 Task: Create a rule from the Routing list, Task moved to a section -> Set Priority in the project Brighten , set the section as To-Do and set the priority of the task as  High
Action: Mouse moved to (424, 448)
Screenshot: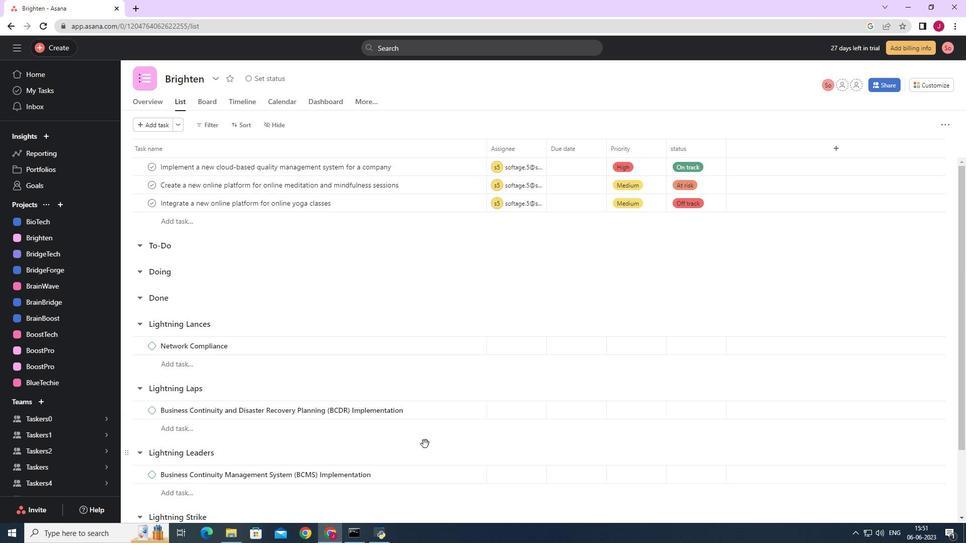 
Action: Mouse scrolled (424, 448) with delta (0, 0)
Screenshot: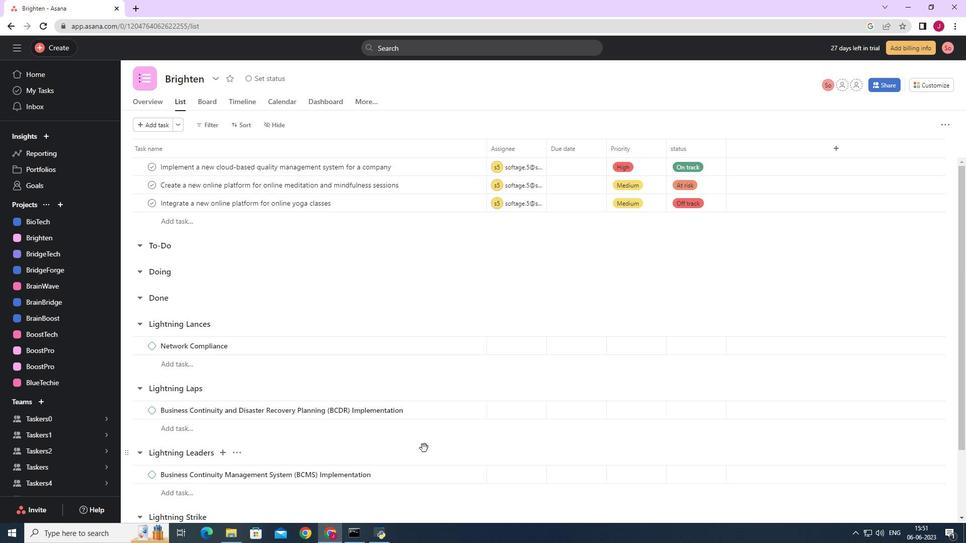 
Action: Mouse scrolled (424, 448) with delta (0, 0)
Screenshot: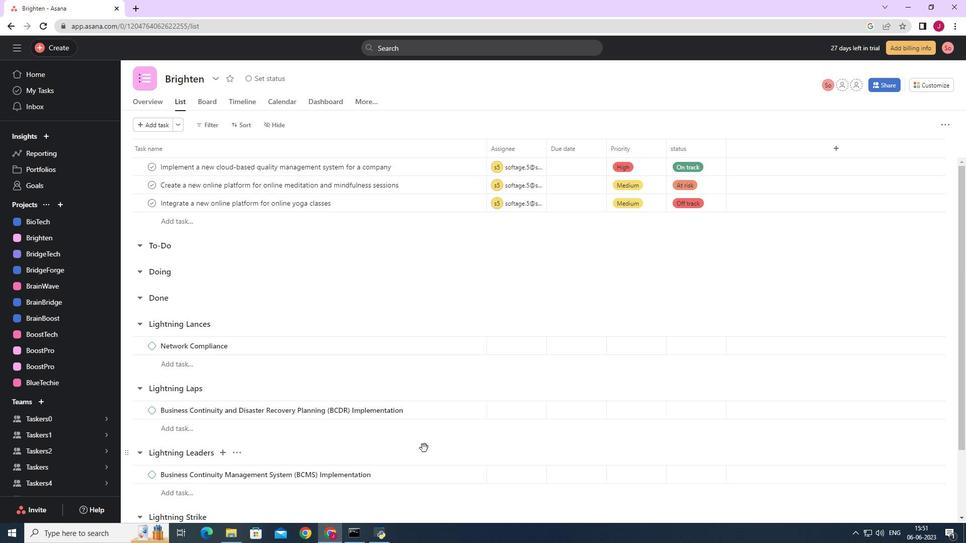 
Action: Mouse scrolled (424, 448) with delta (0, 0)
Screenshot: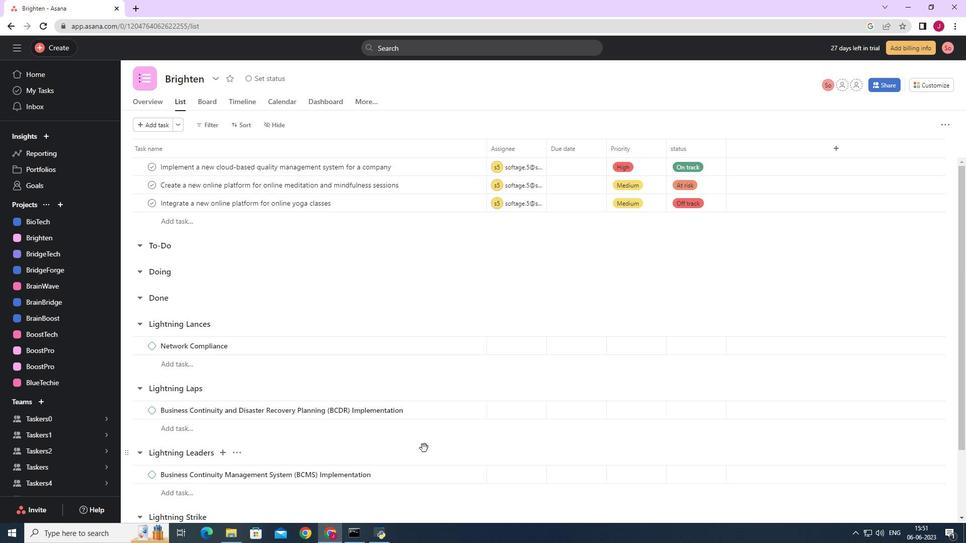 
Action: Mouse scrolled (424, 448) with delta (0, 0)
Screenshot: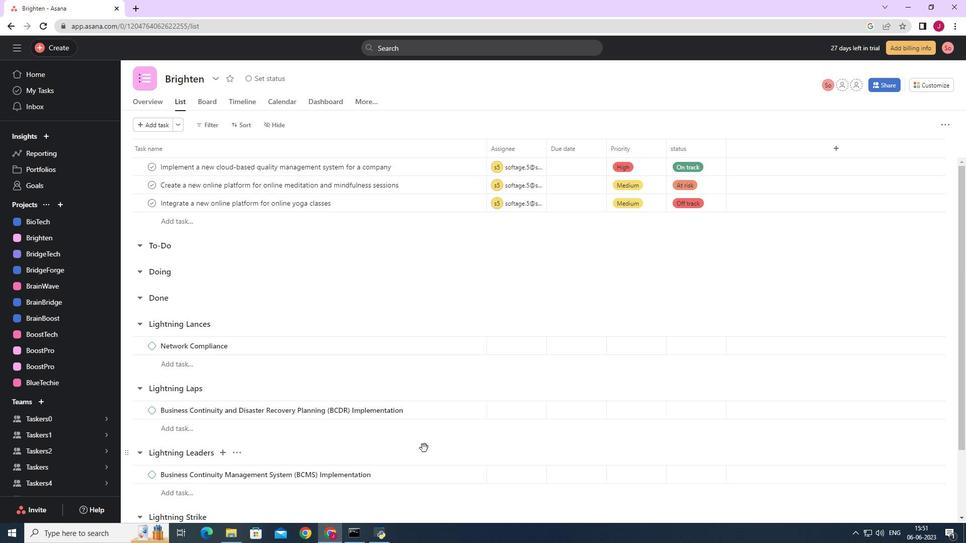 
Action: Mouse scrolled (424, 448) with delta (0, 0)
Screenshot: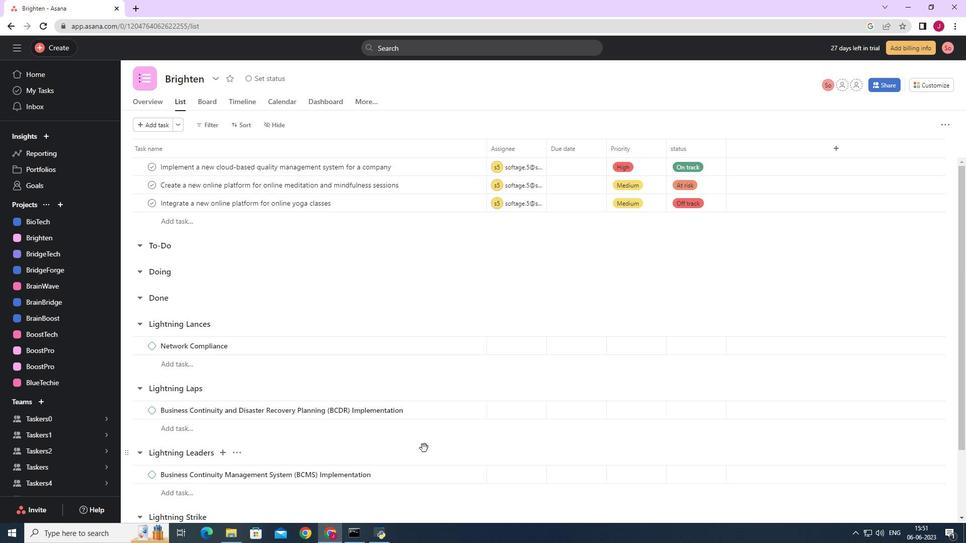 
Action: Mouse moved to (428, 427)
Screenshot: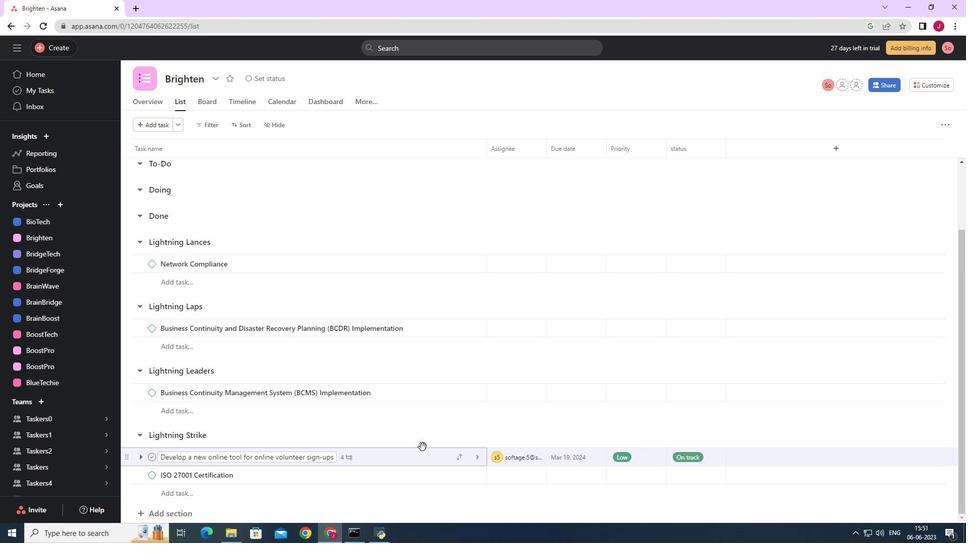 
Action: Mouse scrolled (428, 427) with delta (0, 0)
Screenshot: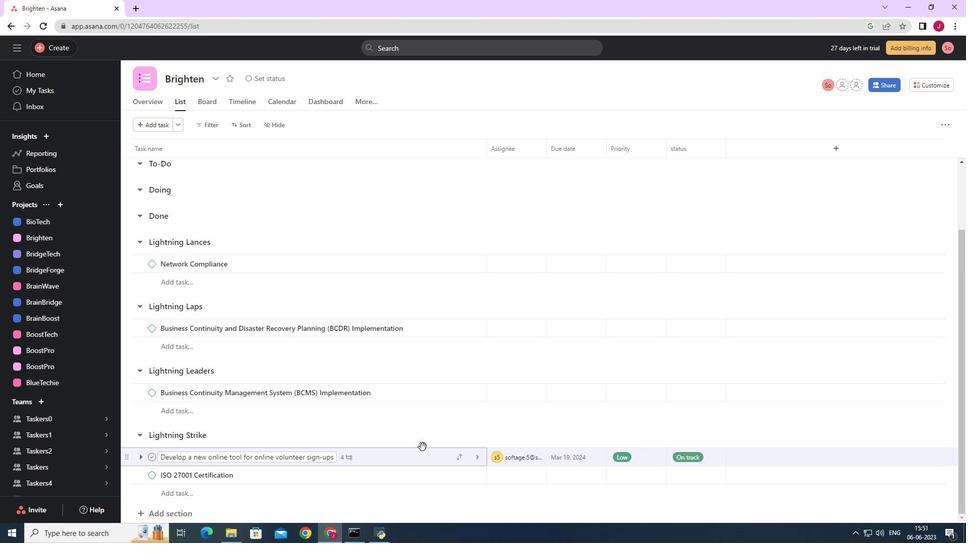 
Action: Mouse scrolled (428, 427) with delta (0, 0)
Screenshot: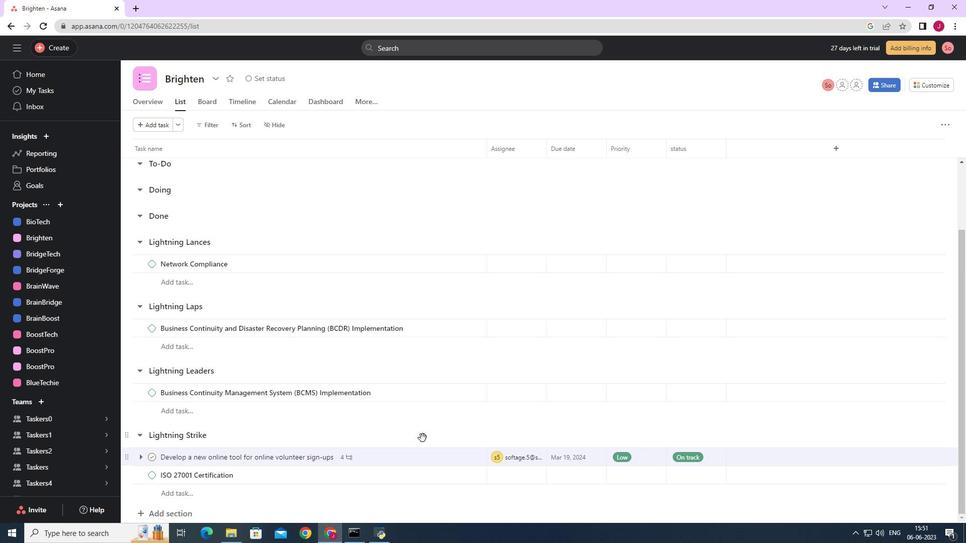 
Action: Mouse scrolled (428, 427) with delta (0, 0)
Screenshot: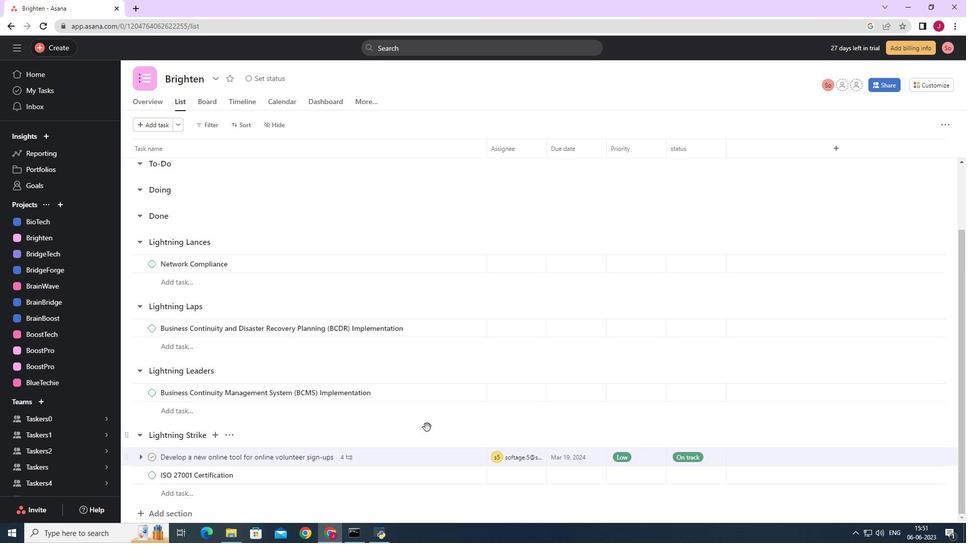
Action: Mouse scrolled (428, 427) with delta (0, 0)
Screenshot: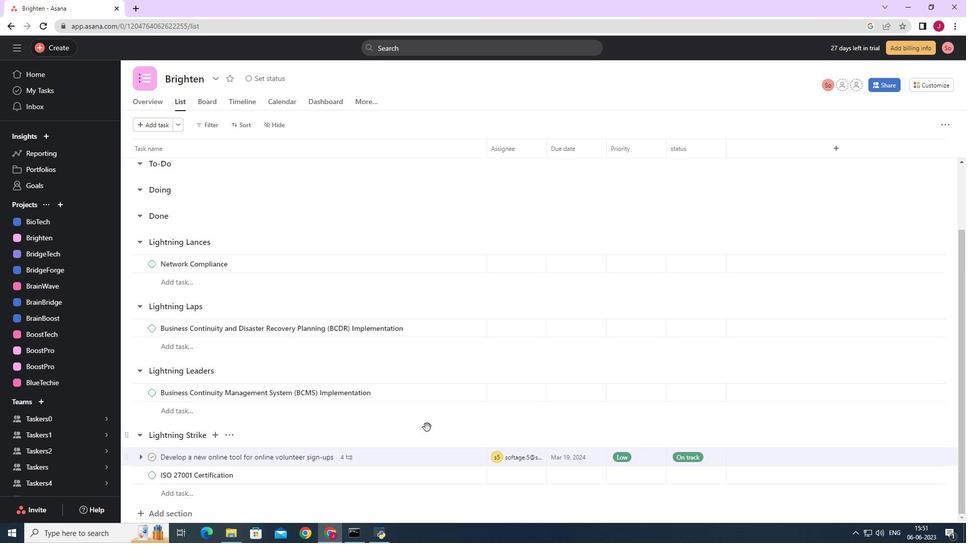 
Action: Mouse moved to (428, 427)
Screenshot: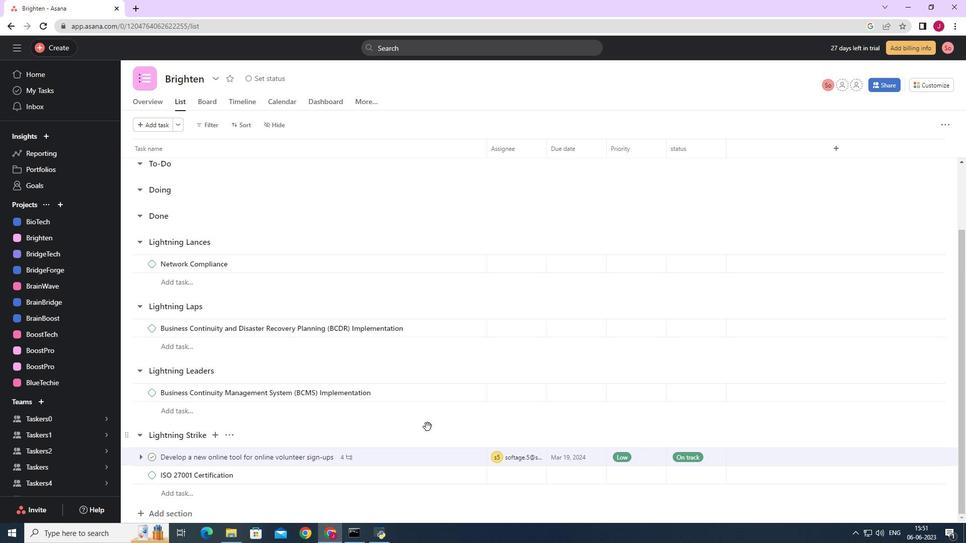 
Action: Mouse scrolled (428, 428) with delta (0, 0)
Screenshot: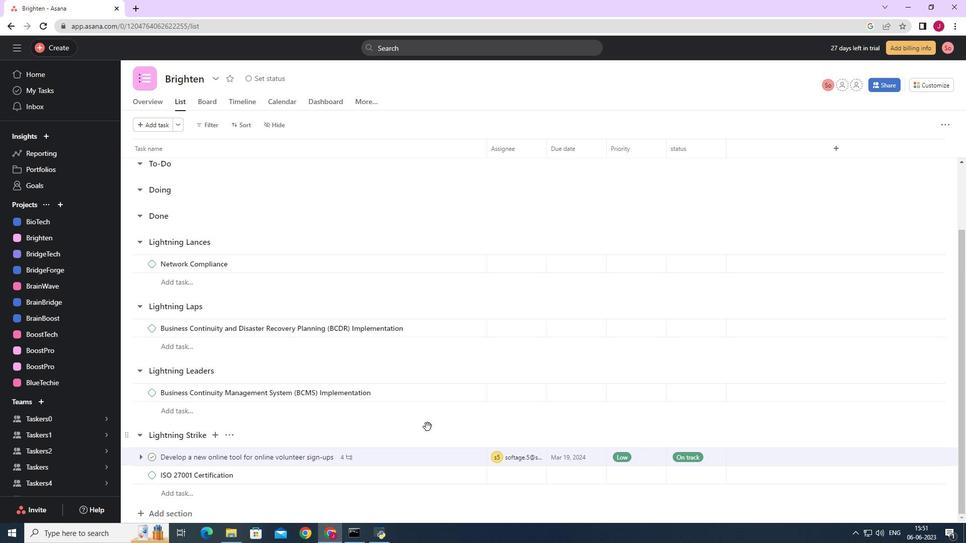
Action: Mouse scrolled (428, 428) with delta (0, 0)
Screenshot: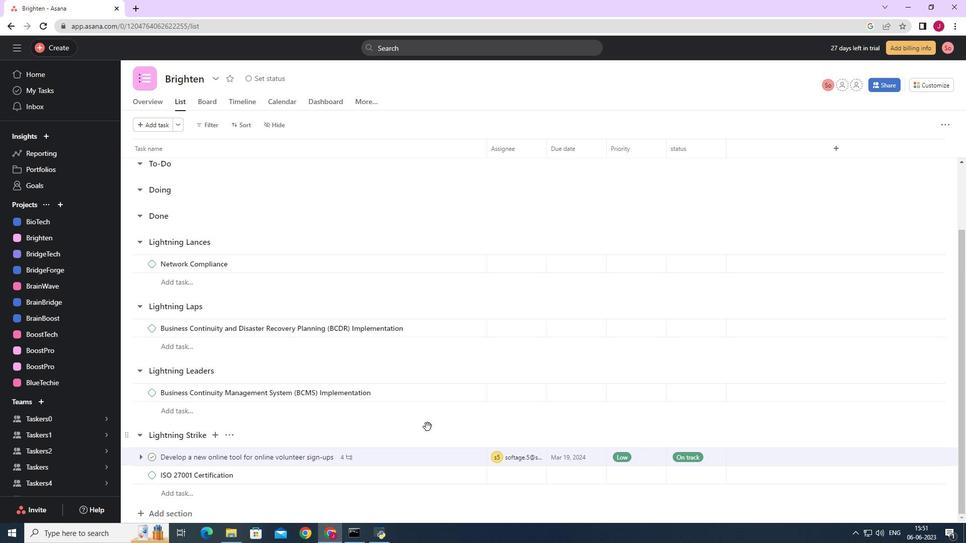 
Action: Mouse scrolled (428, 428) with delta (0, 0)
Screenshot: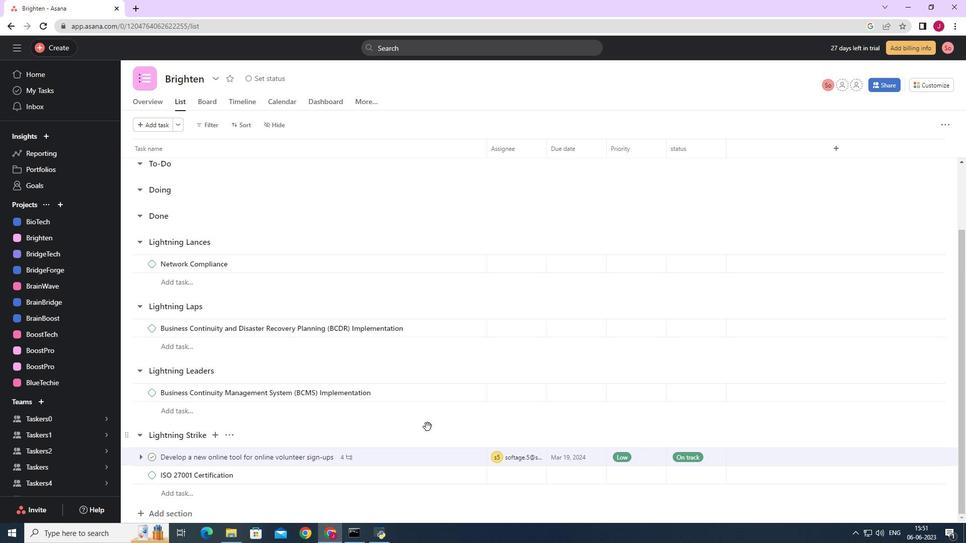 
Action: Mouse scrolled (428, 428) with delta (0, 0)
Screenshot: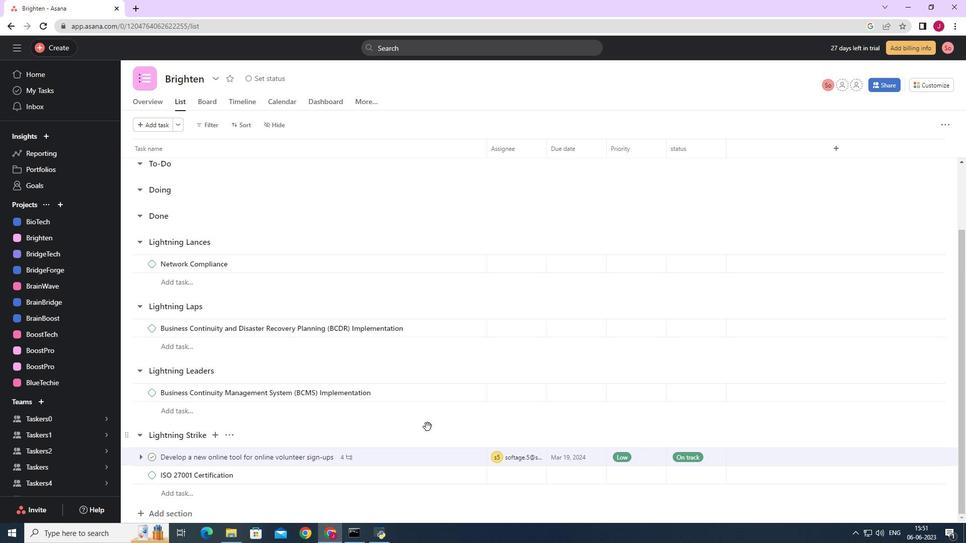 
Action: Mouse moved to (429, 250)
Screenshot: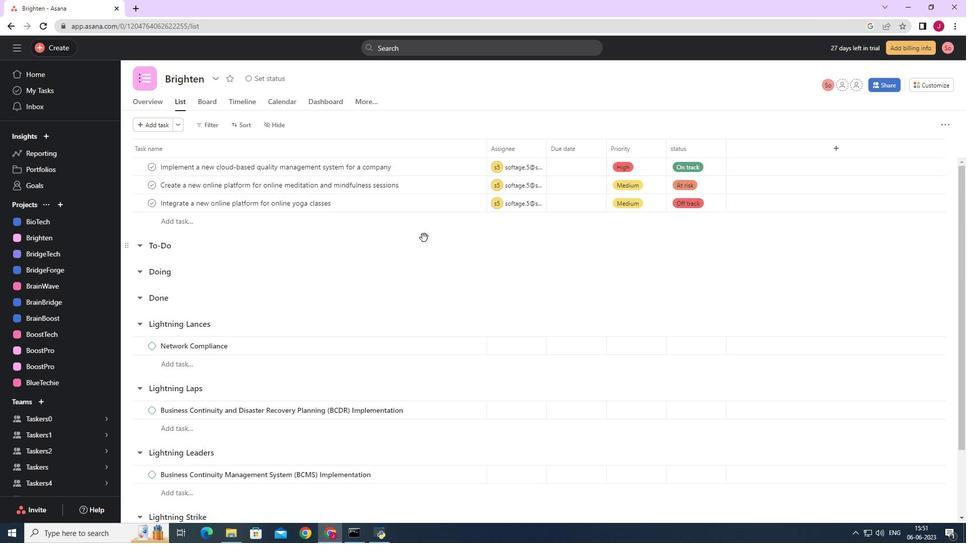 
Action: Mouse scrolled (429, 250) with delta (0, 0)
Screenshot: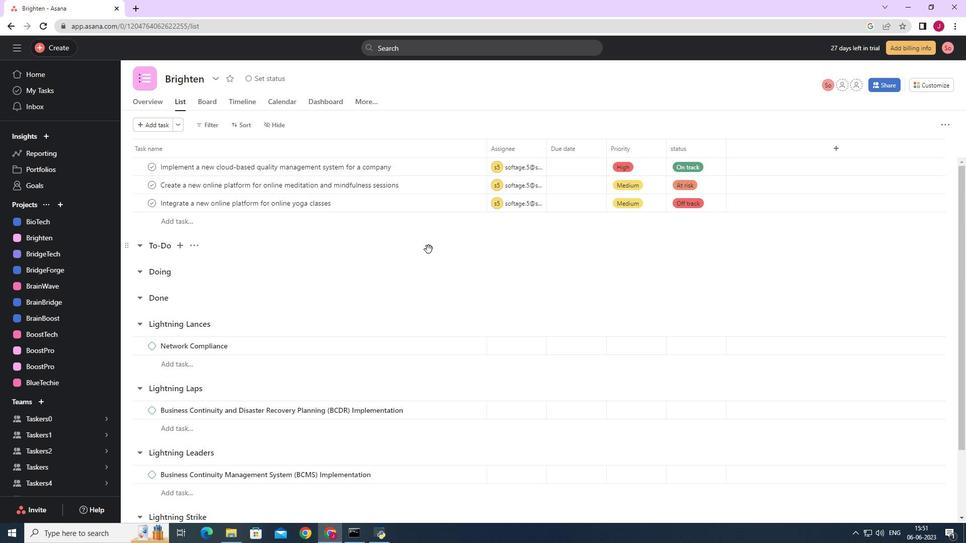 
Action: Mouse scrolled (429, 250) with delta (0, 0)
Screenshot: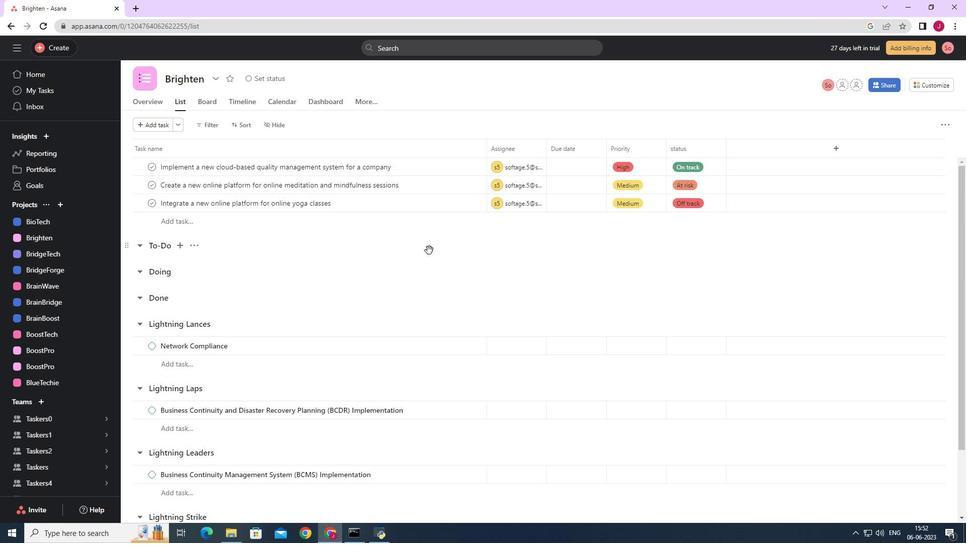 
Action: Mouse scrolled (429, 250) with delta (0, 0)
Screenshot: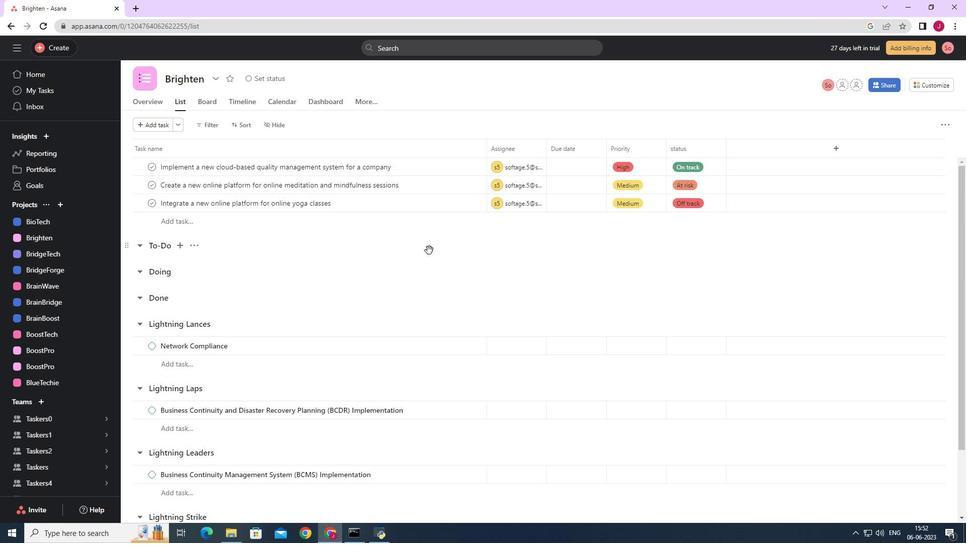 
Action: Mouse moved to (402, 347)
Screenshot: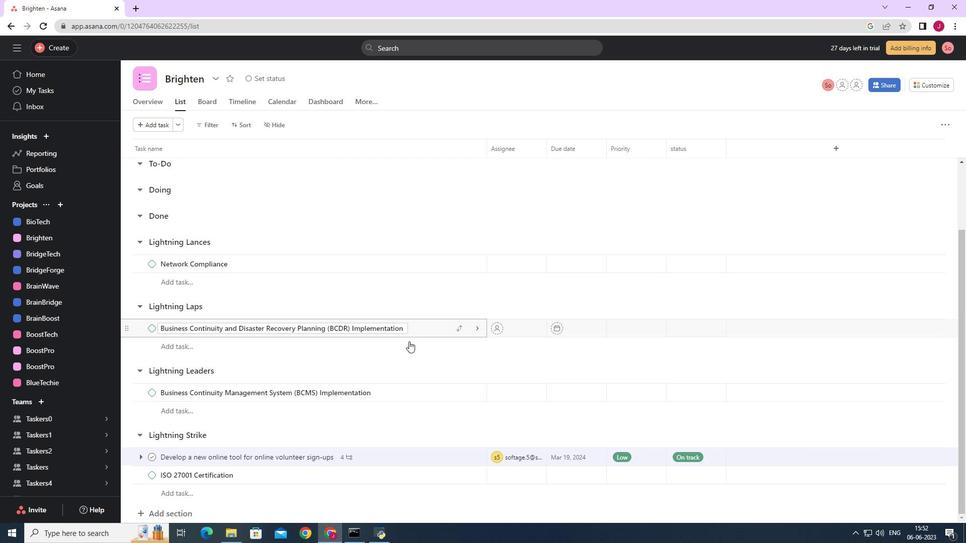 
Action: Mouse scrolled (402, 348) with delta (0, 0)
Screenshot: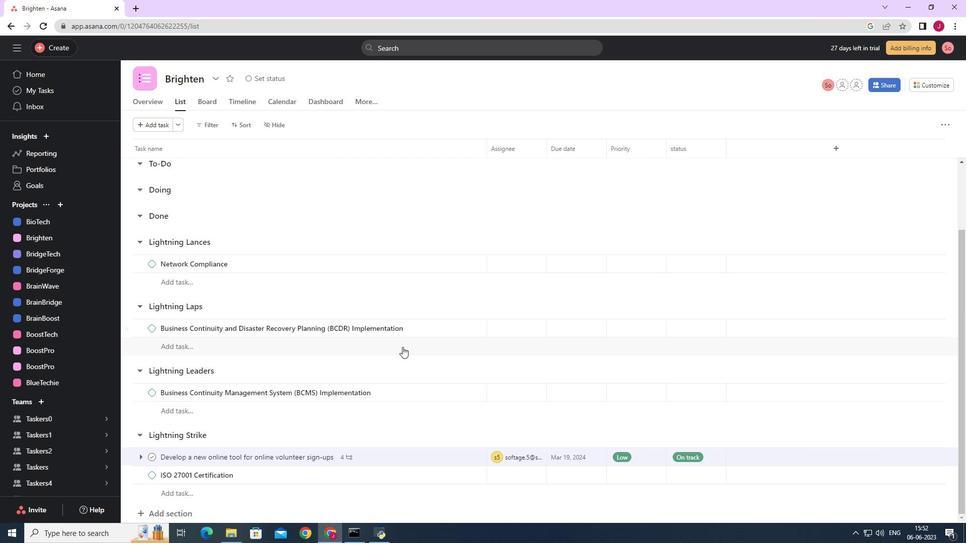 
Action: Mouse scrolled (402, 348) with delta (0, 0)
Screenshot: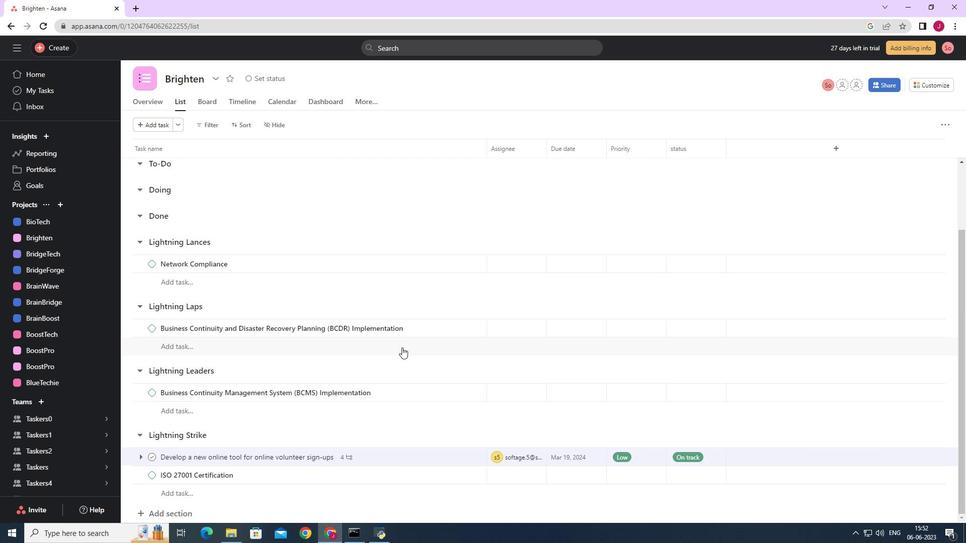 
Action: Mouse scrolled (402, 348) with delta (0, 0)
Screenshot: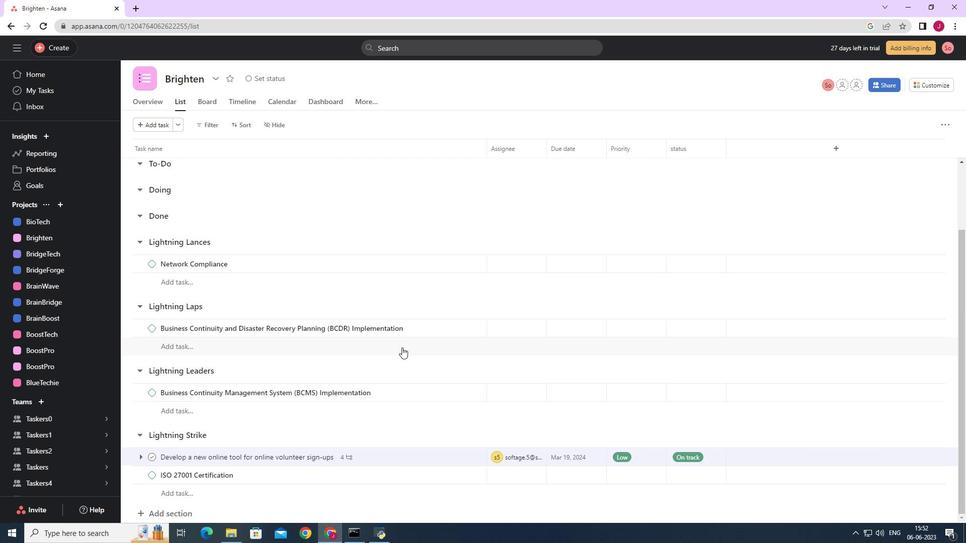 
Action: Mouse moved to (941, 88)
Screenshot: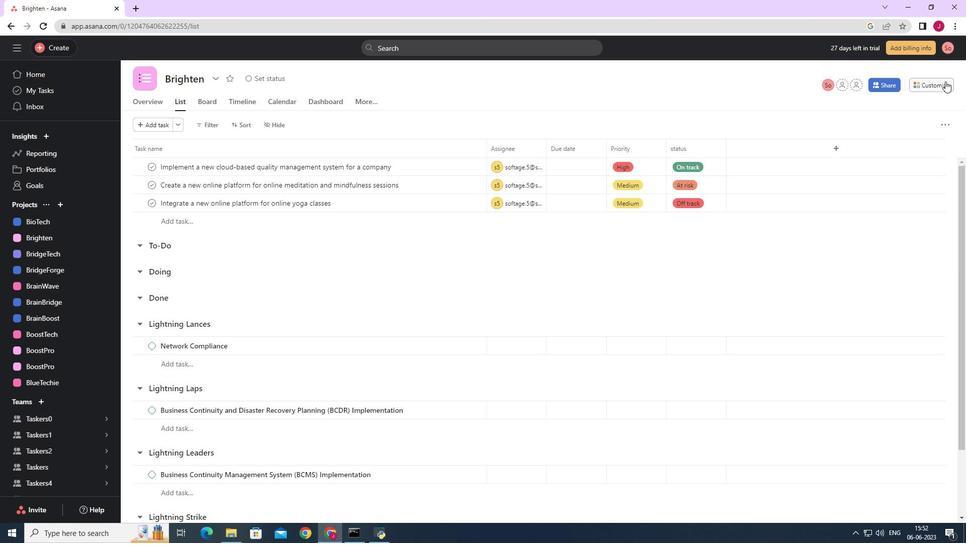 
Action: Mouse pressed left at (941, 88)
Screenshot: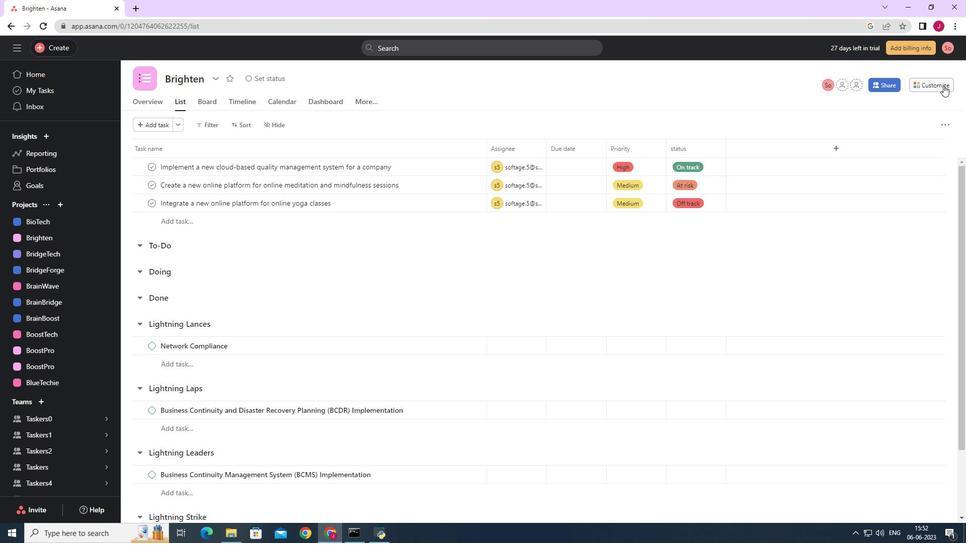 
Action: Mouse moved to (760, 211)
Screenshot: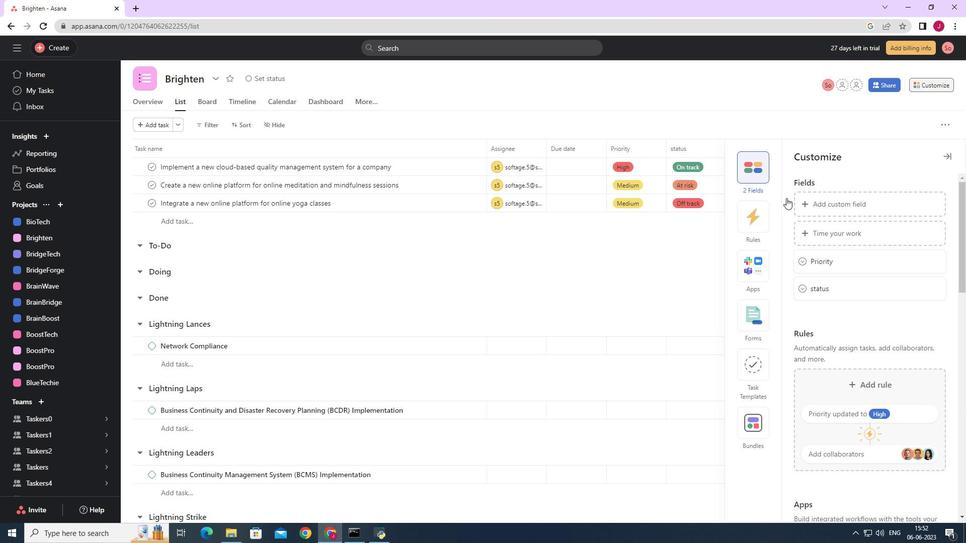 
Action: Mouse pressed left at (760, 211)
Screenshot: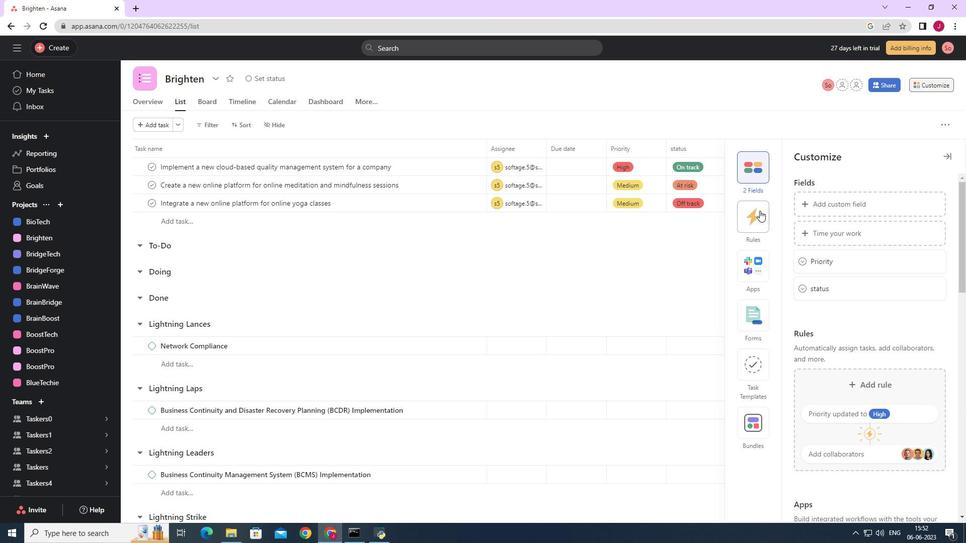 
Action: Mouse moved to (842, 234)
Screenshot: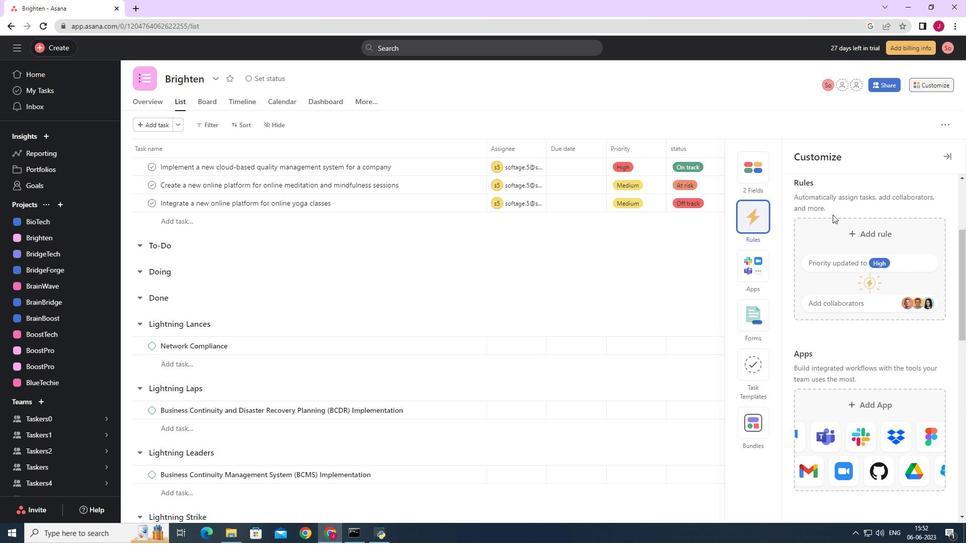
Action: Mouse pressed left at (842, 234)
Screenshot: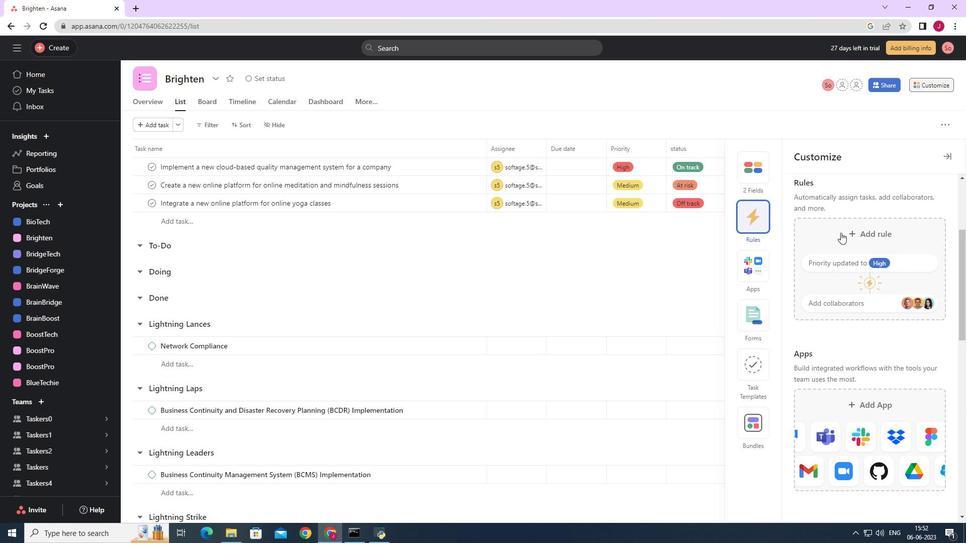 
Action: Mouse moved to (211, 134)
Screenshot: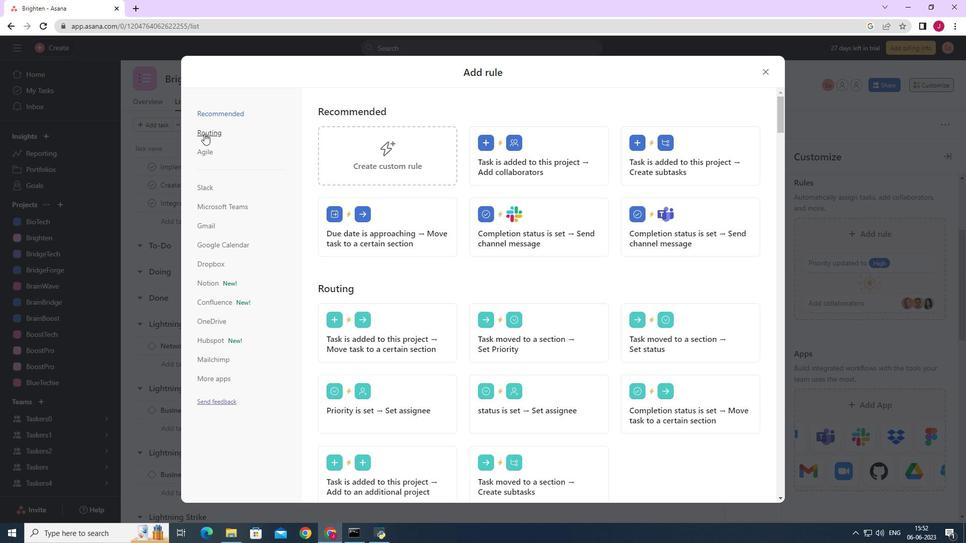 
Action: Mouse pressed left at (211, 134)
Screenshot: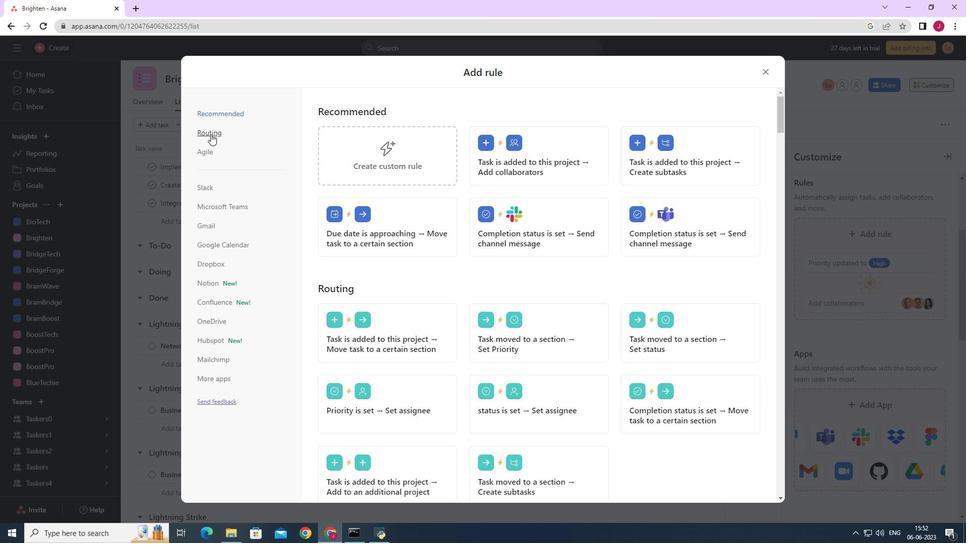 
Action: Mouse moved to (534, 158)
Screenshot: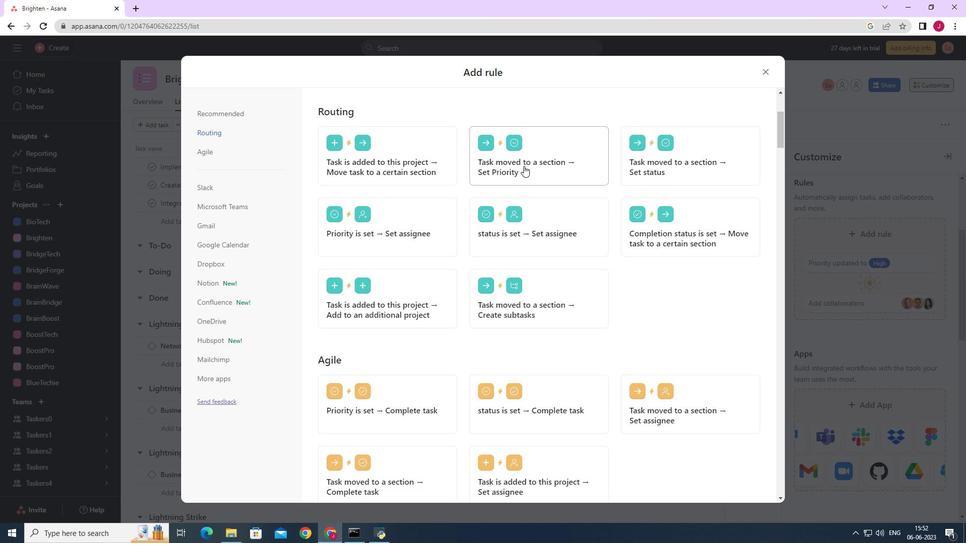 
Action: Mouse pressed left at (534, 158)
Screenshot: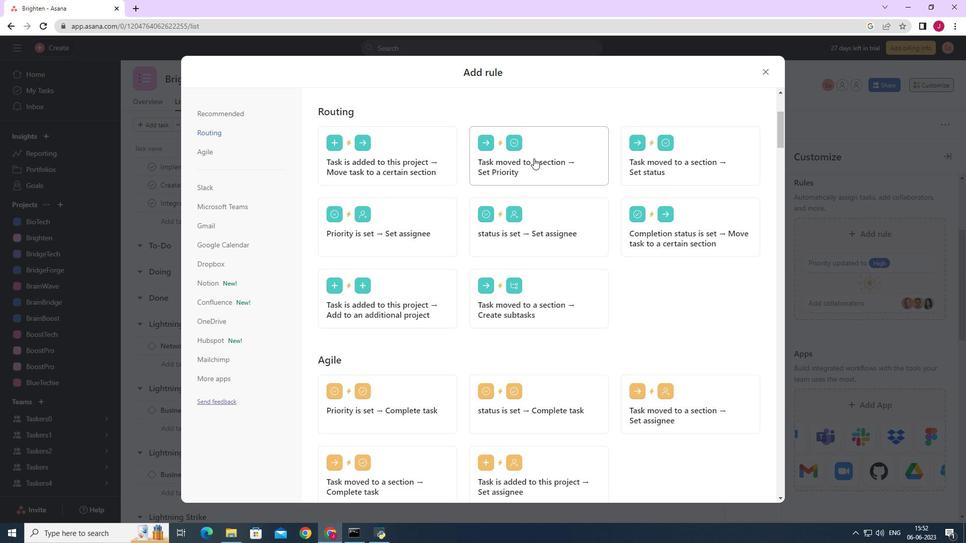
Action: Mouse moved to (377, 258)
Screenshot: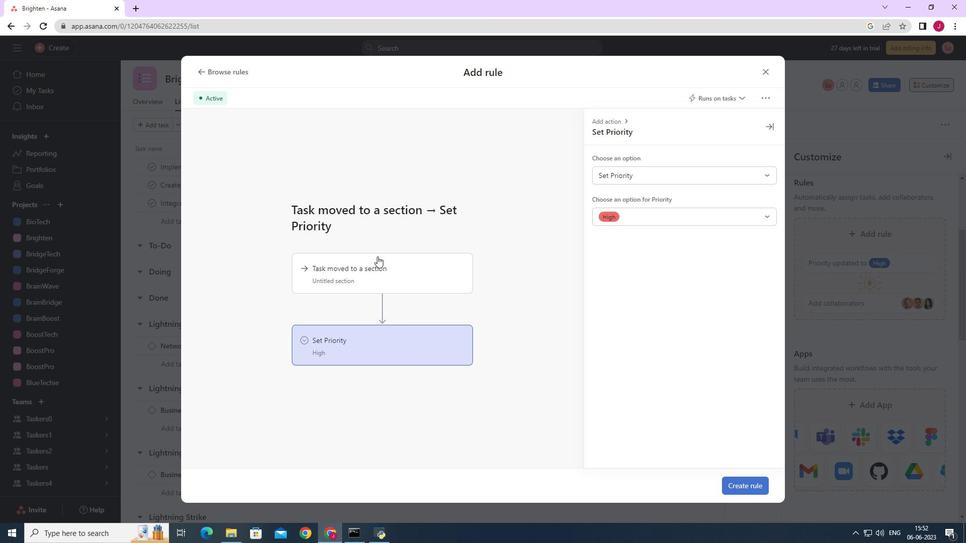 
Action: Mouse pressed left at (377, 258)
Screenshot: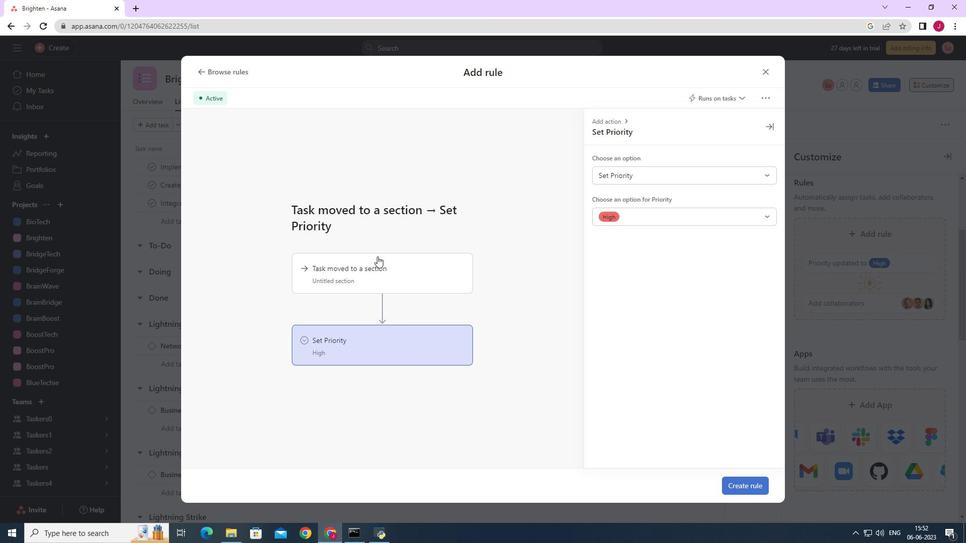 
Action: Mouse moved to (666, 172)
Screenshot: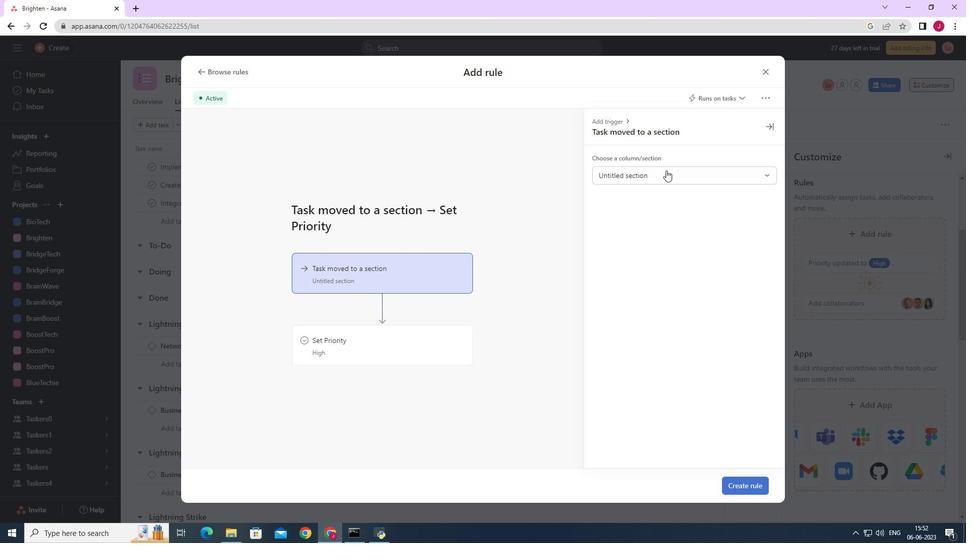 
Action: Mouse pressed left at (666, 172)
Screenshot: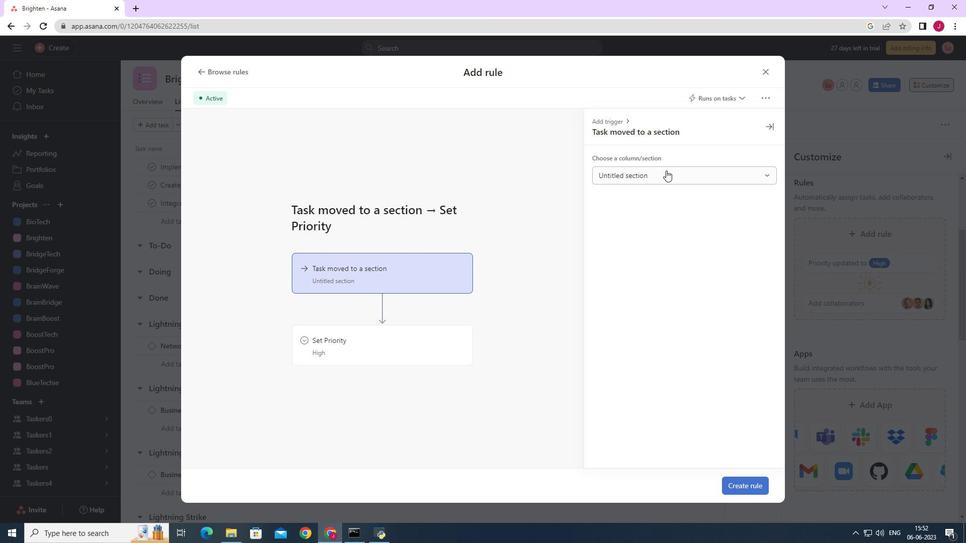 
Action: Mouse moved to (619, 213)
Screenshot: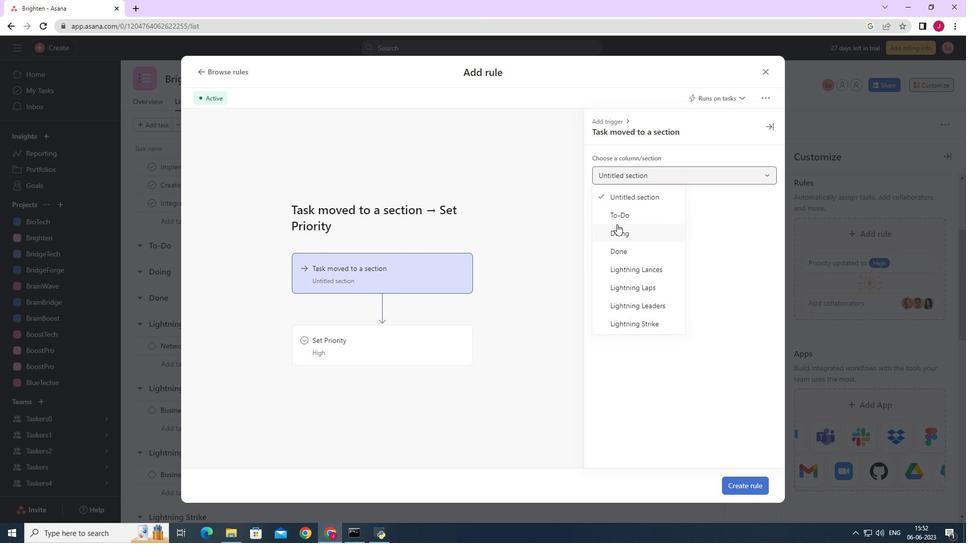 
Action: Mouse pressed left at (619, 213)
Screenshot: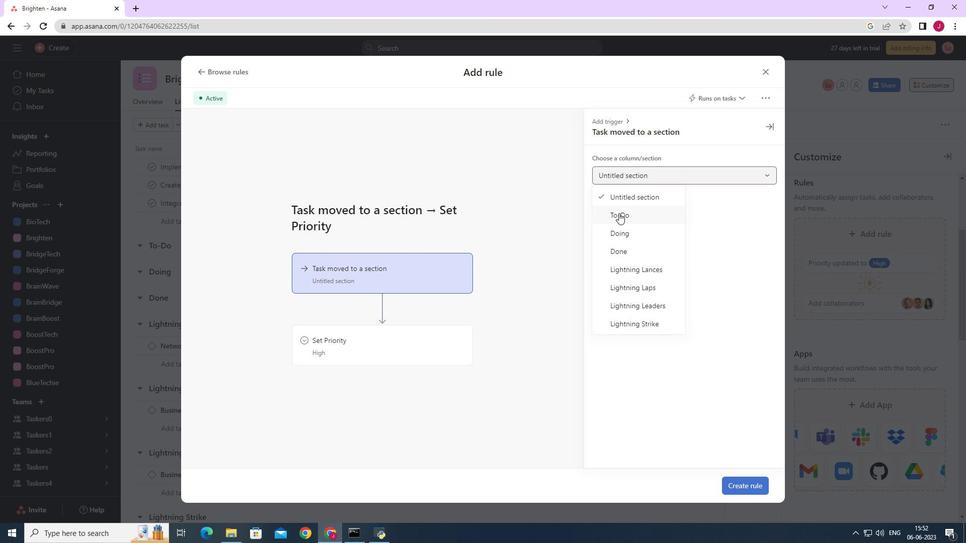 
Action: Mouse moved to (397, 346)
Screenshot: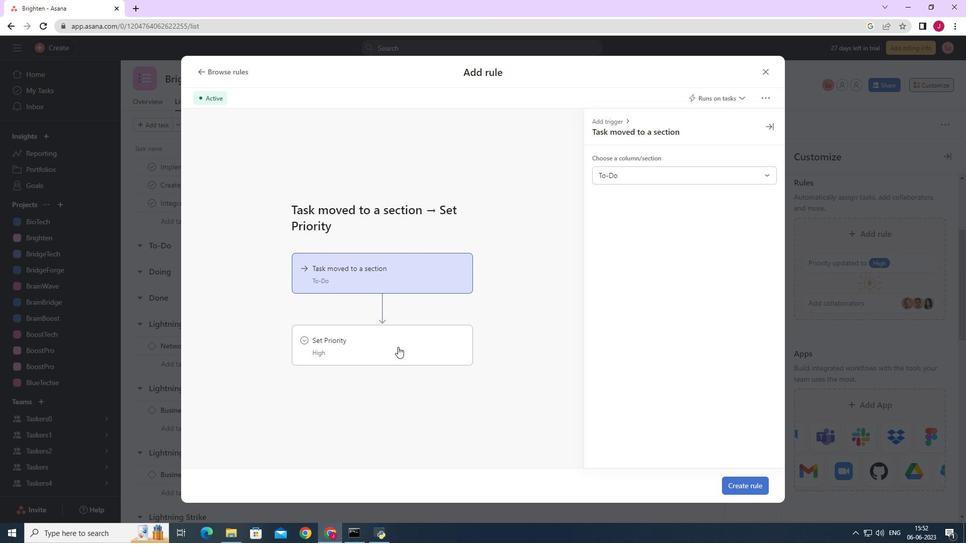 
Action: Mouse pressed left at (397, 346)
Screenshot: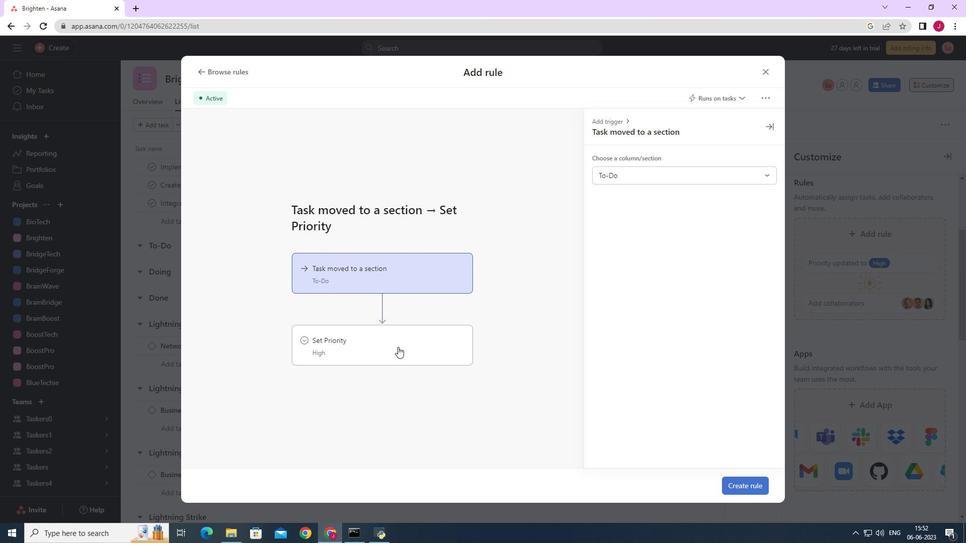 
Action: Mouse moved to (619, 168)
Screenshot: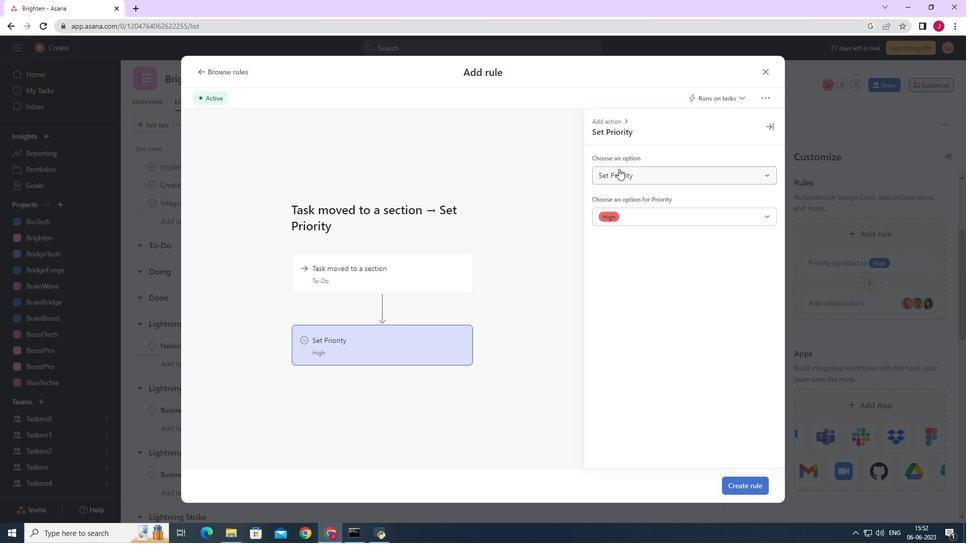 
Action: Mouse pressed left at (619, 168)
Screenshot: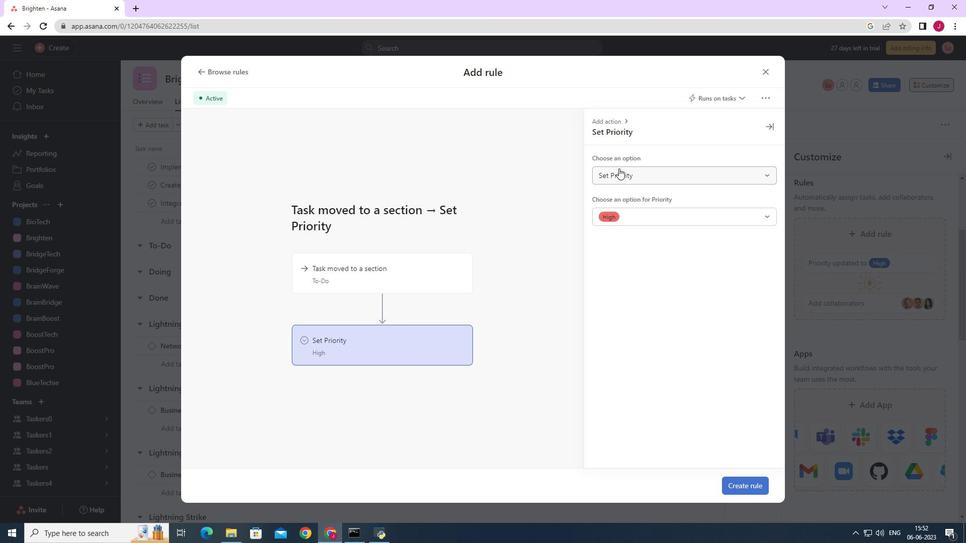 
Action: Mouse moved to (615, 191)
Screenshot: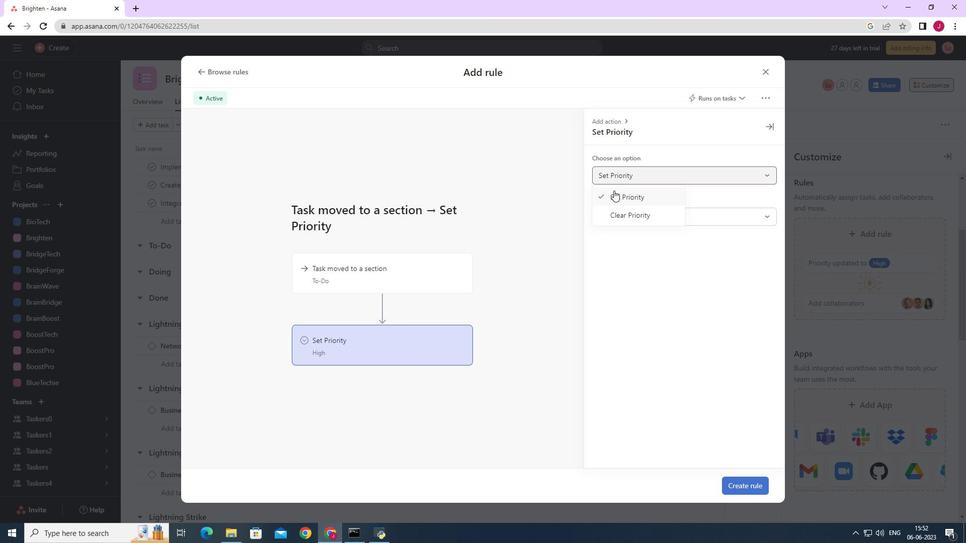 
Action: Mouse pressed left at (615, 191)
Screenshot: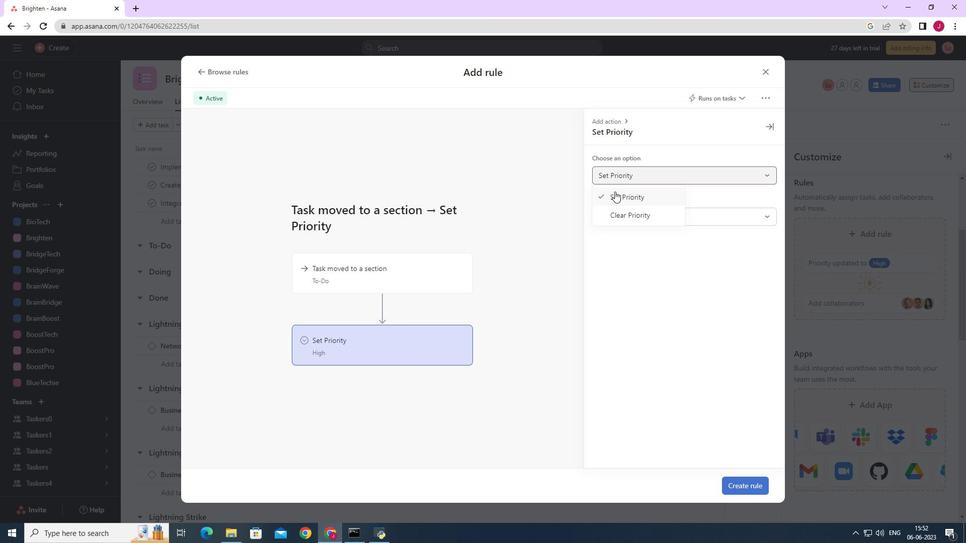 
Action: Mouse moved to (614, 214)
Screenshot: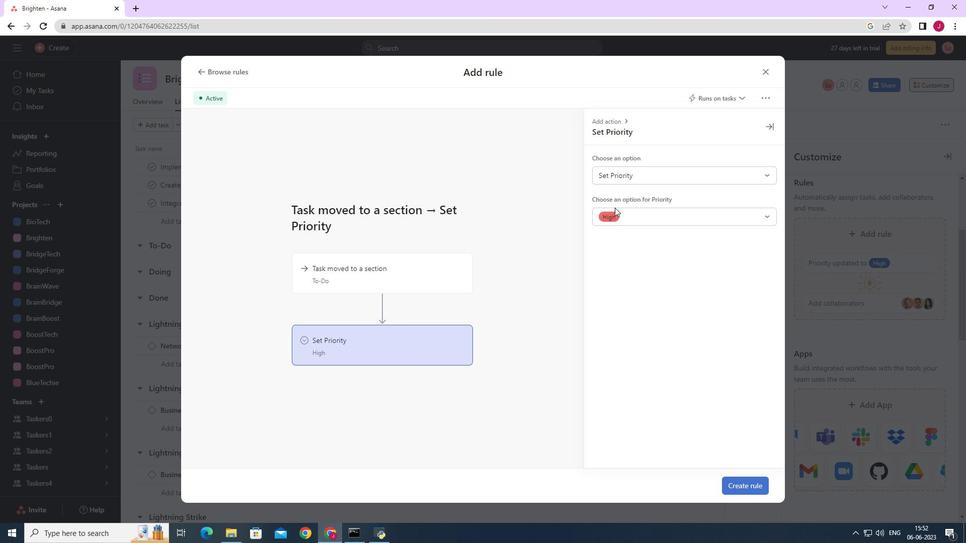 
Action: Mouse pressed left at (614, 214)
Screenshot: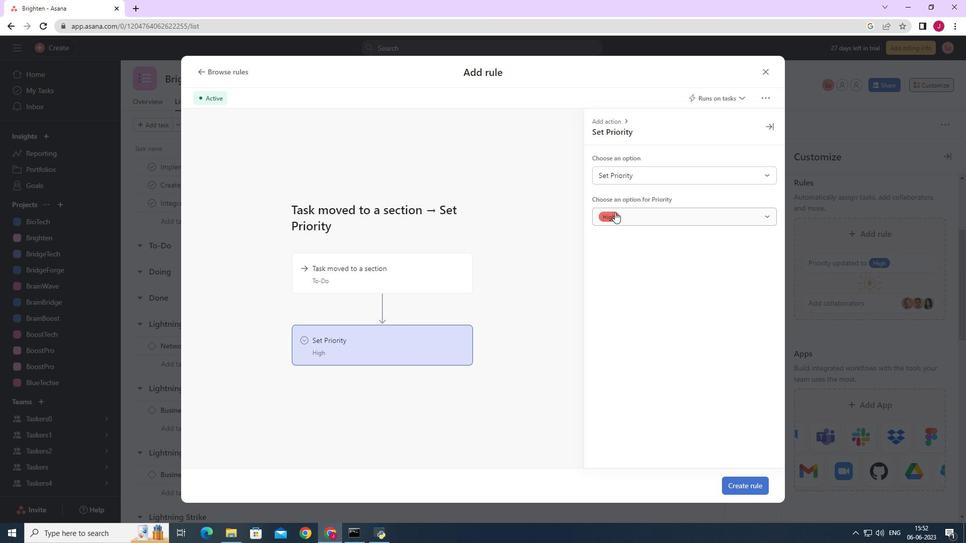 
Action: Mouse moved to (615, 235)
Screenshot: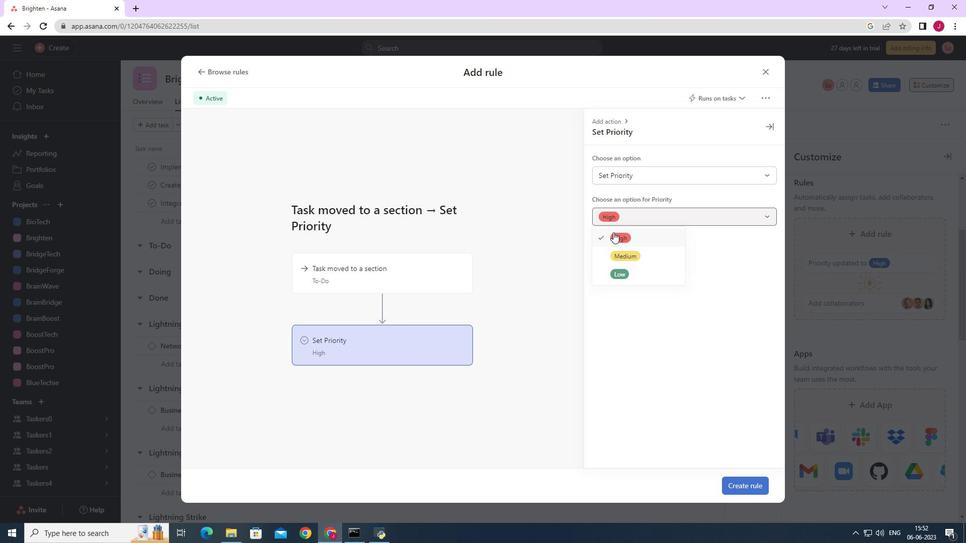 
Action: Mouse pressed left at (615, 235)
Screenshot: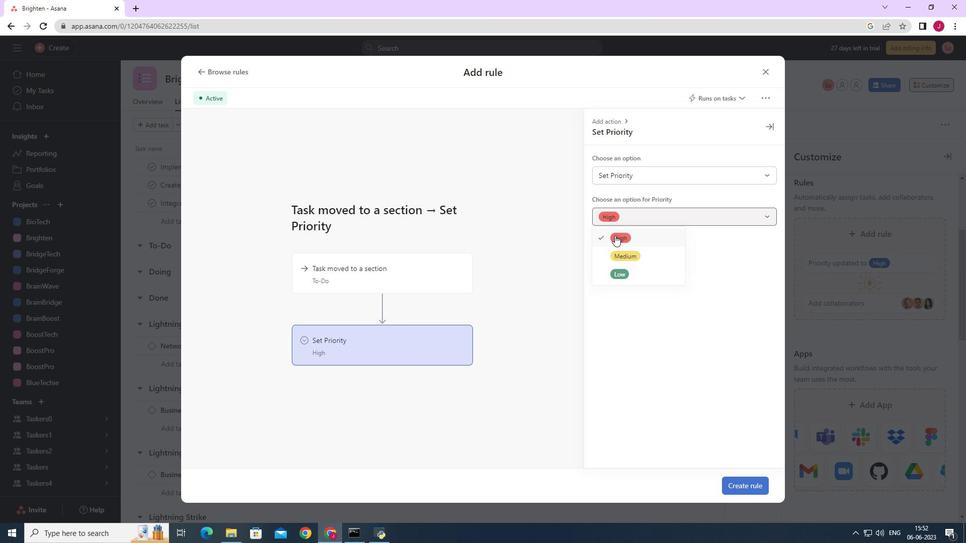 
Action: Mouse moved to (743, 486)
Screenshot: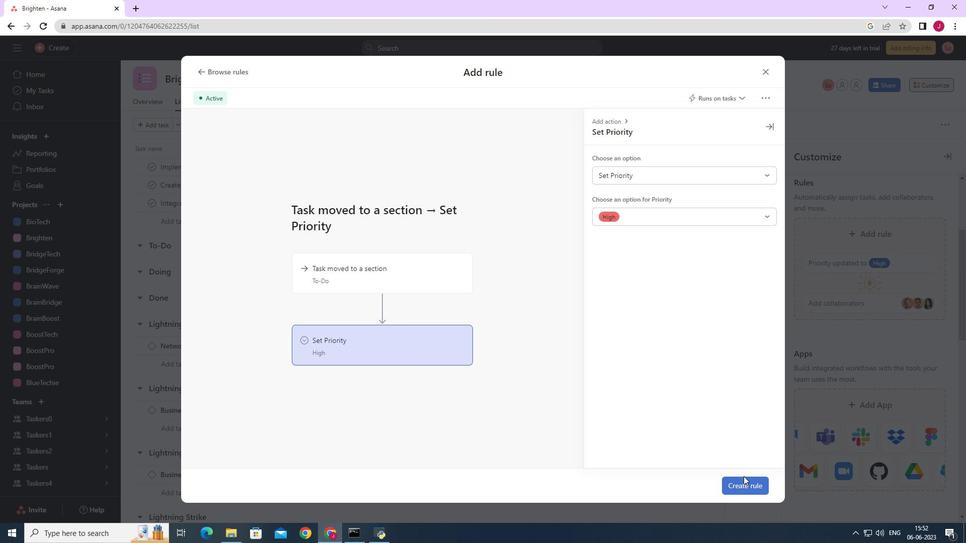 
Action: Mouse pressed left at (743, 486)
Screenshot: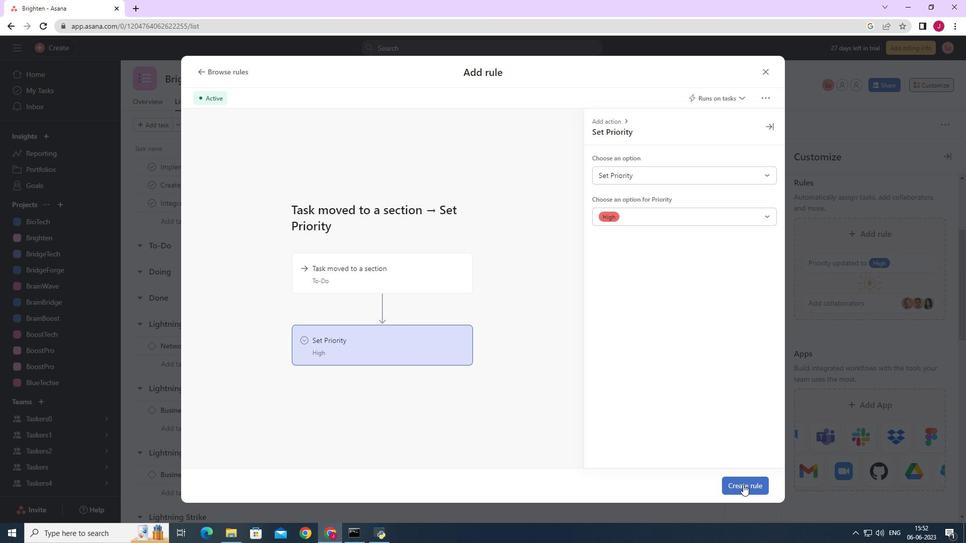 
Action: Mouse moved to (621, 438)
Screenshot: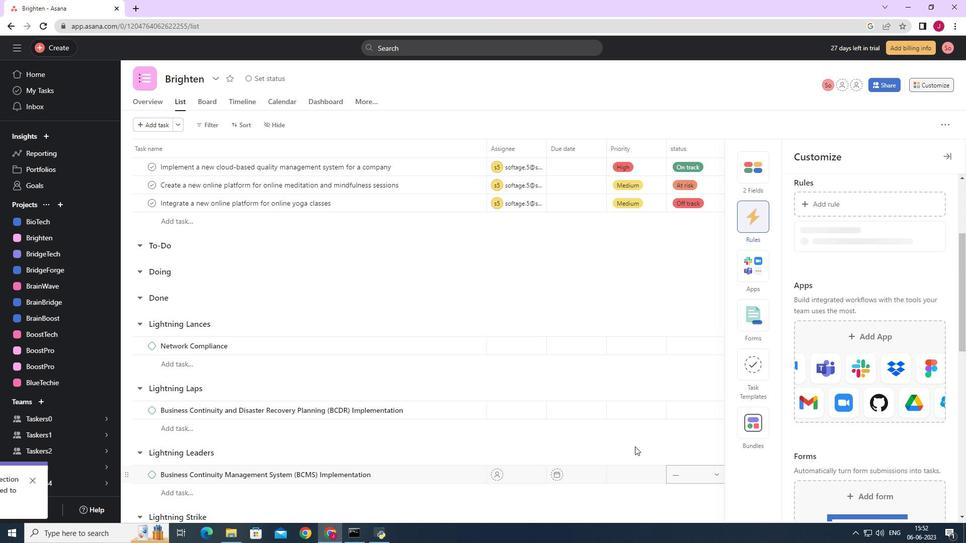 
